 Task: Extend grid lines in a grid overlay display.
Action: Mouse moved to (1276, 31)
Screenshot: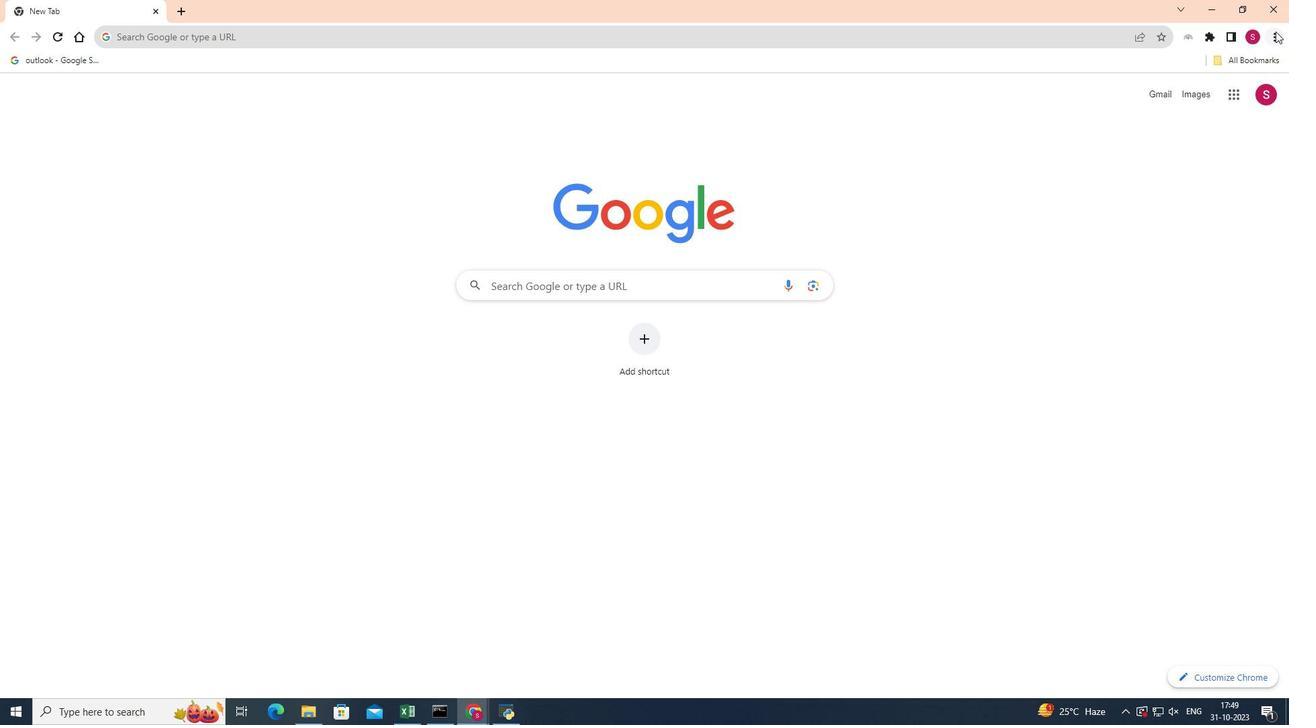 
Action: Mouse pressed left at (1276, 31)
Screenshot: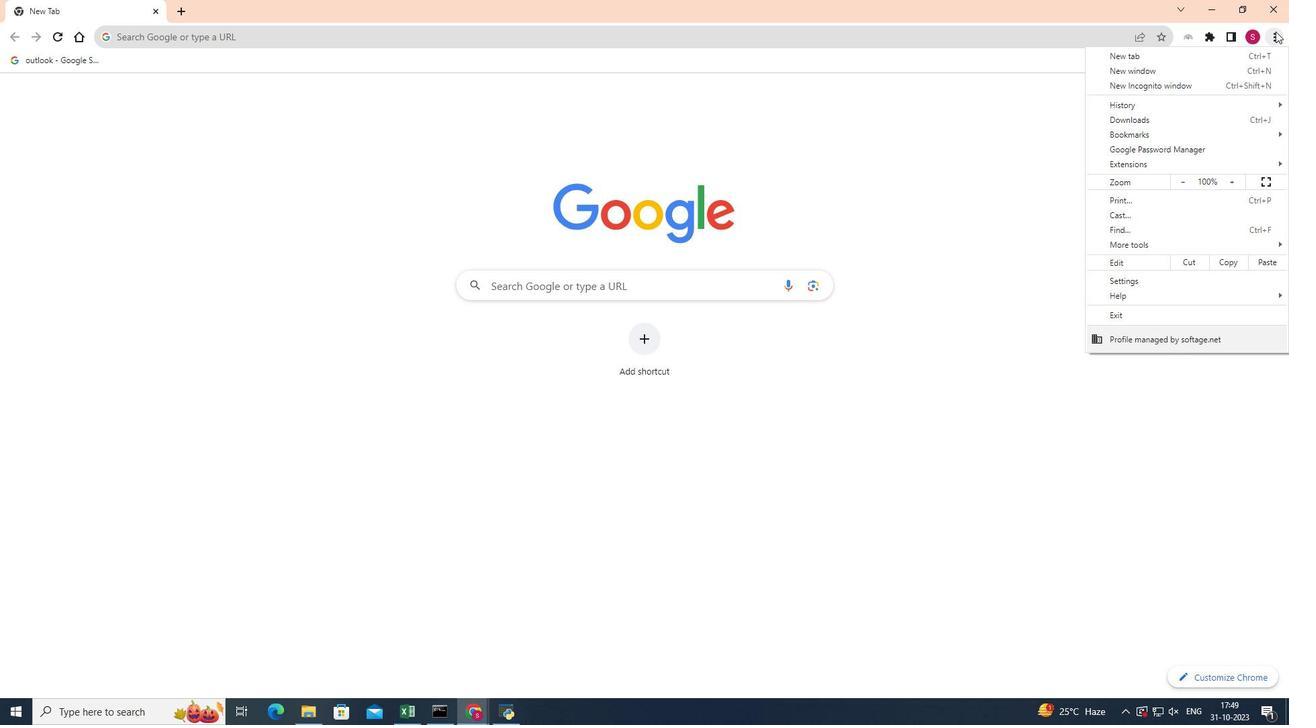 
Action: Mouse pressed left at (1276, 31)
Screenshot: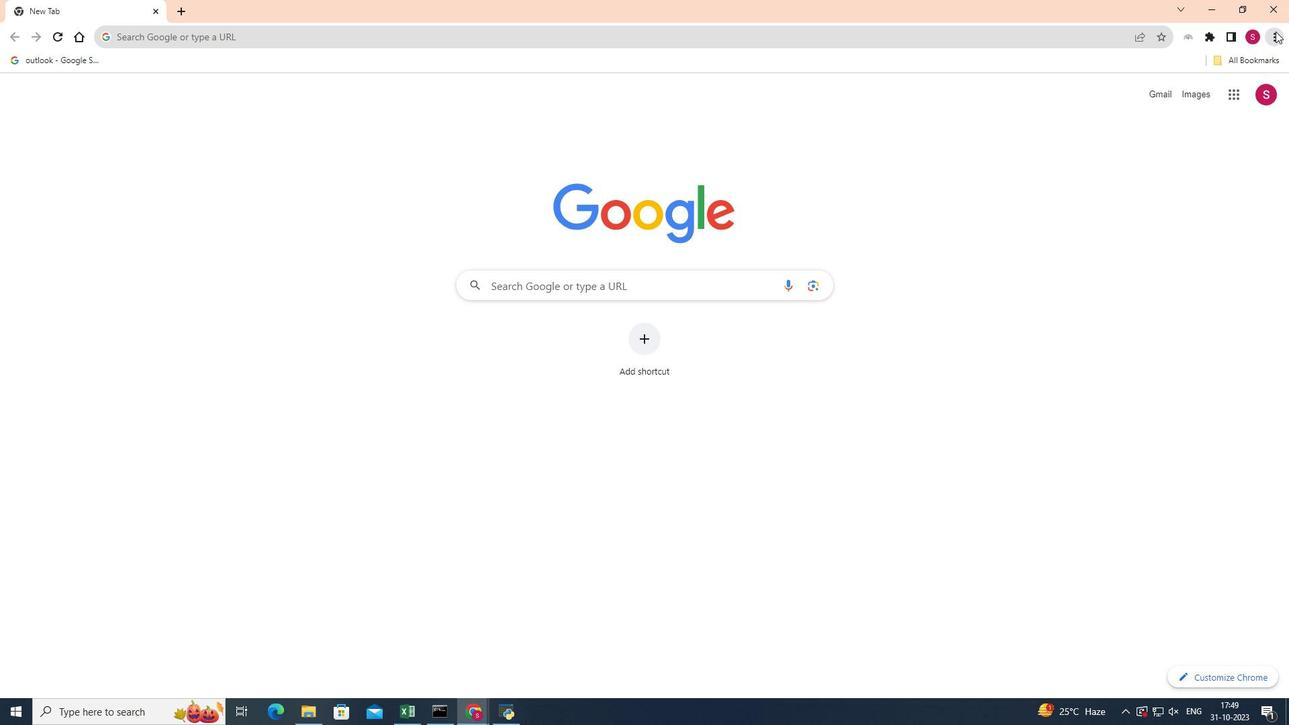 
Action: Mouse moved to (1278, 39)
Screenshot: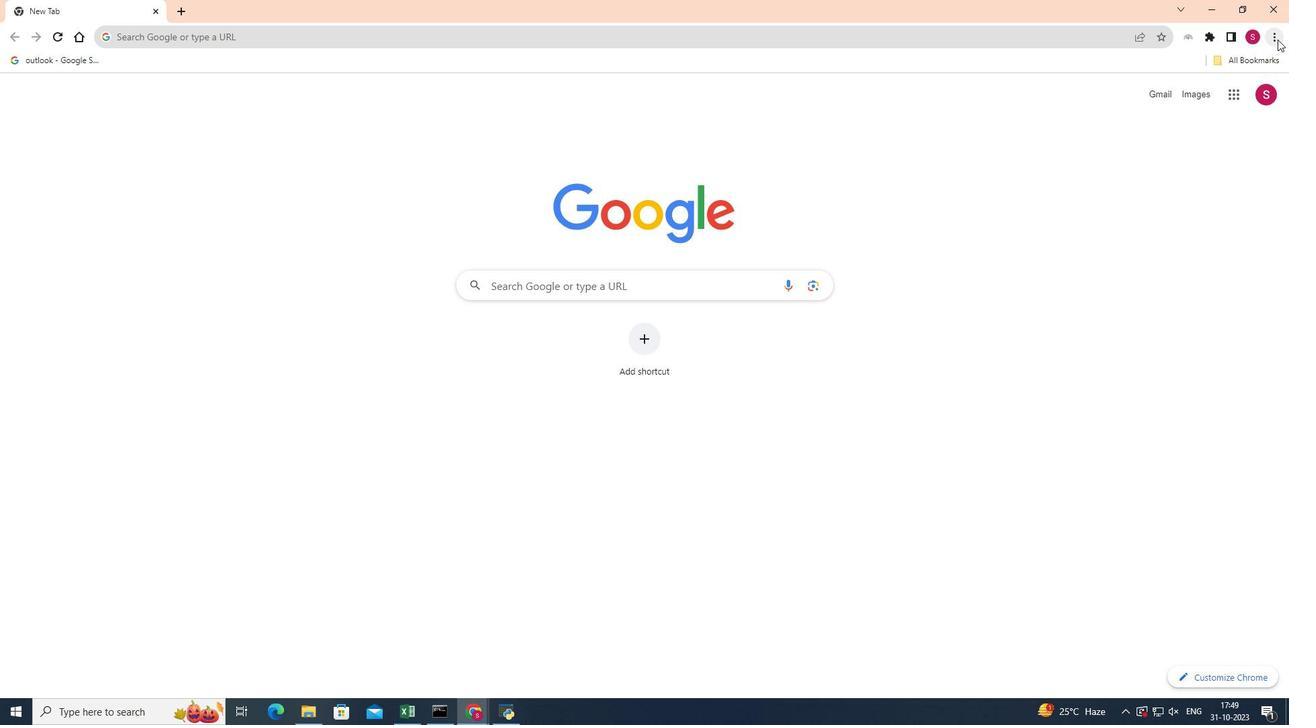 
Action: Mouse pressed left at (1278, 39)
Screenshot: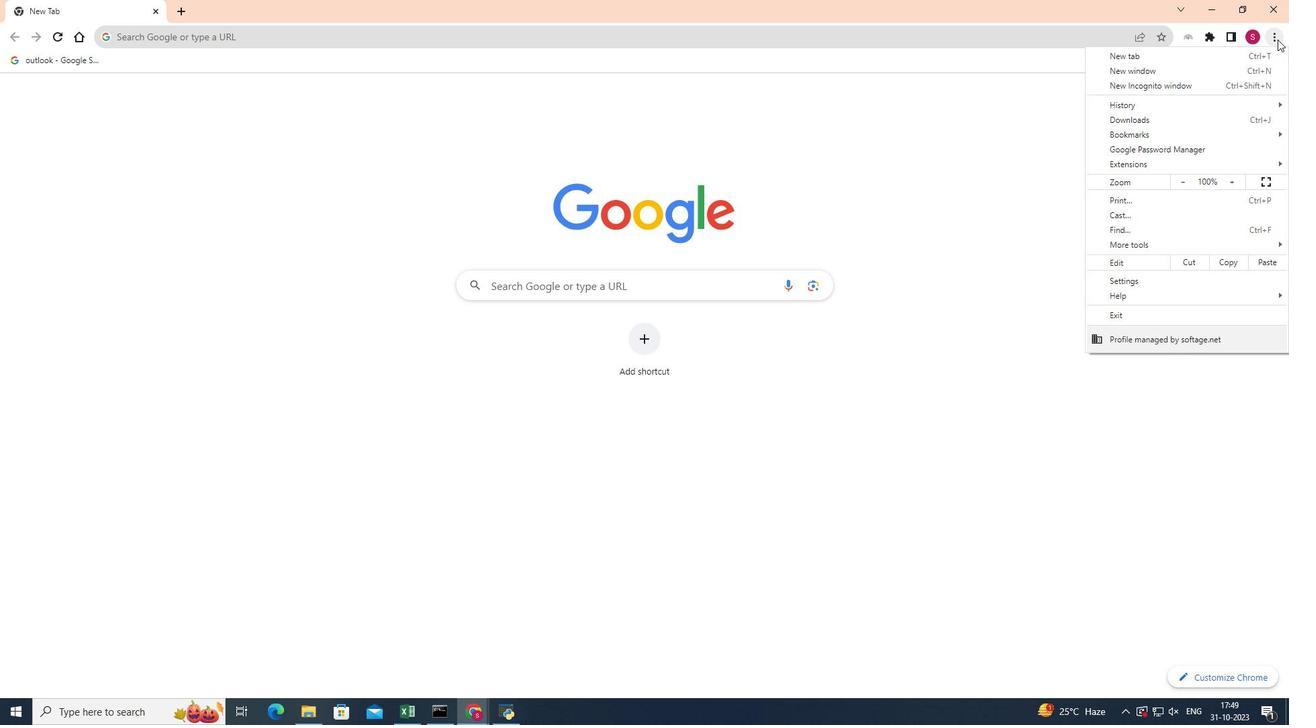 
Action: Mouse moved to (1141, 251)
Screenshot: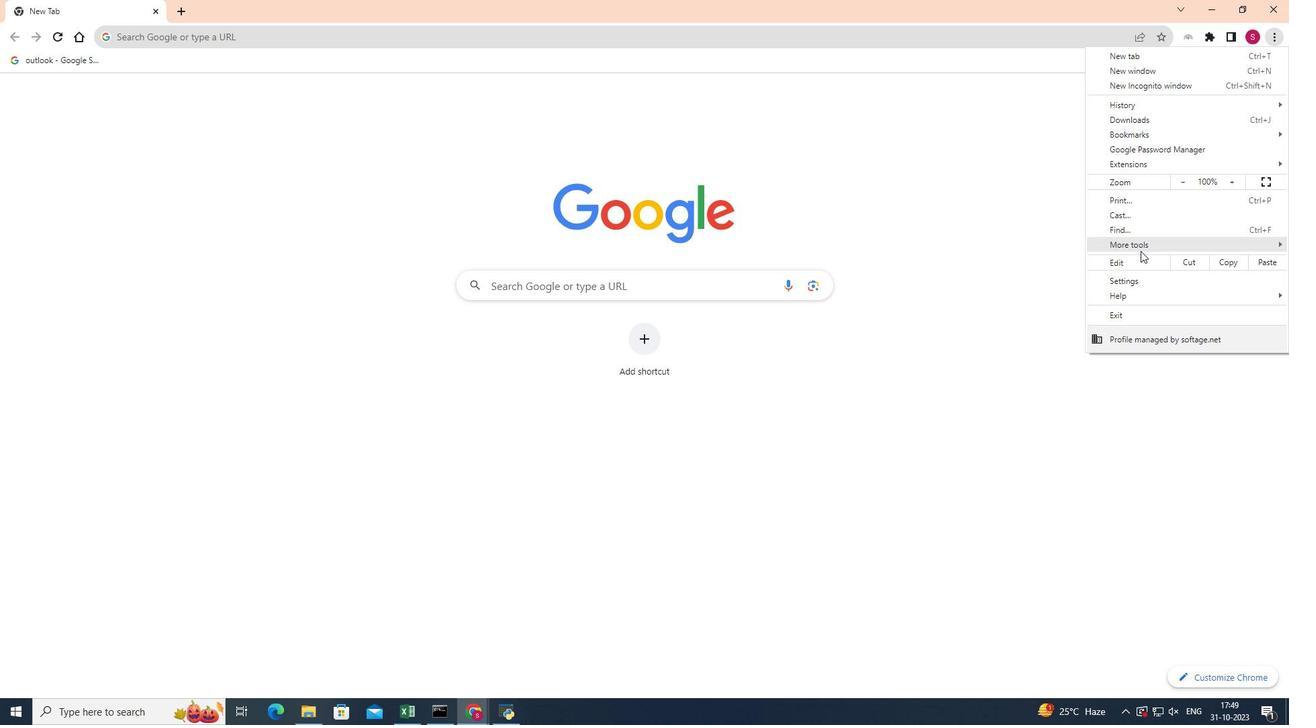 
Action: Mouse pressed left at (1141, 251)
Screenshot: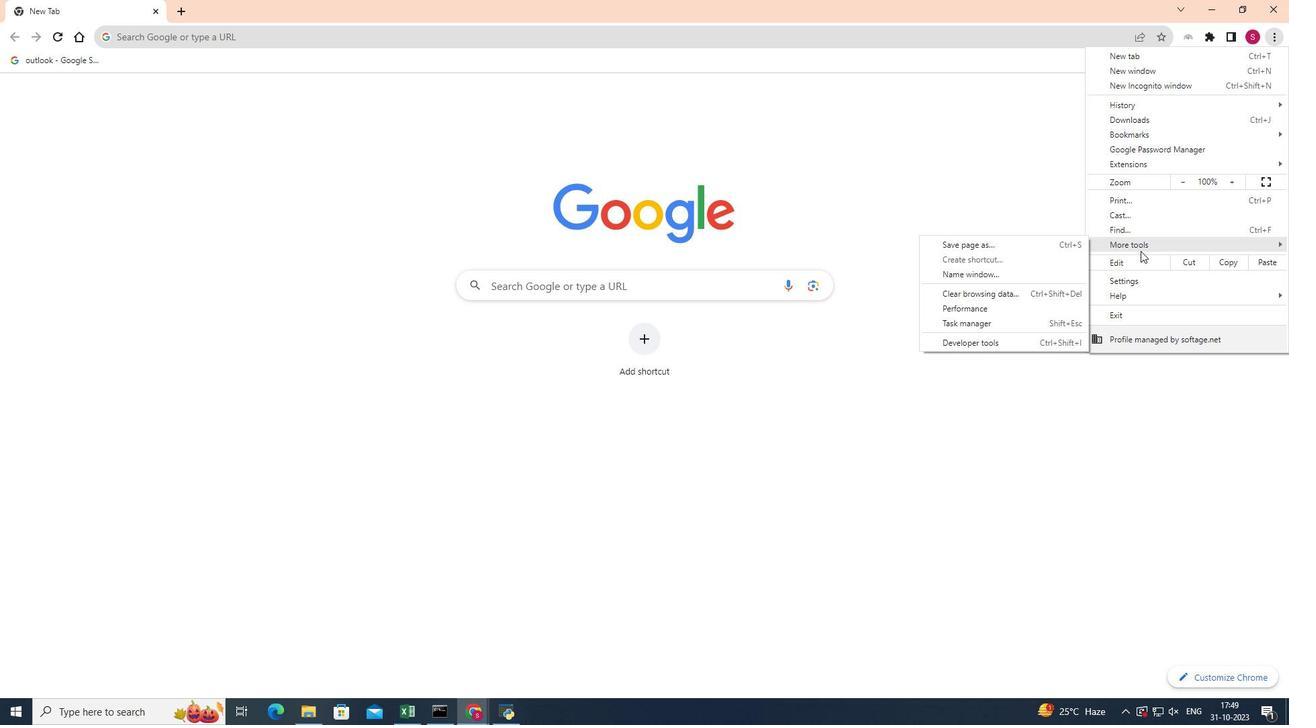 
Action: Mouse moved to (996, 345)
Screenshot: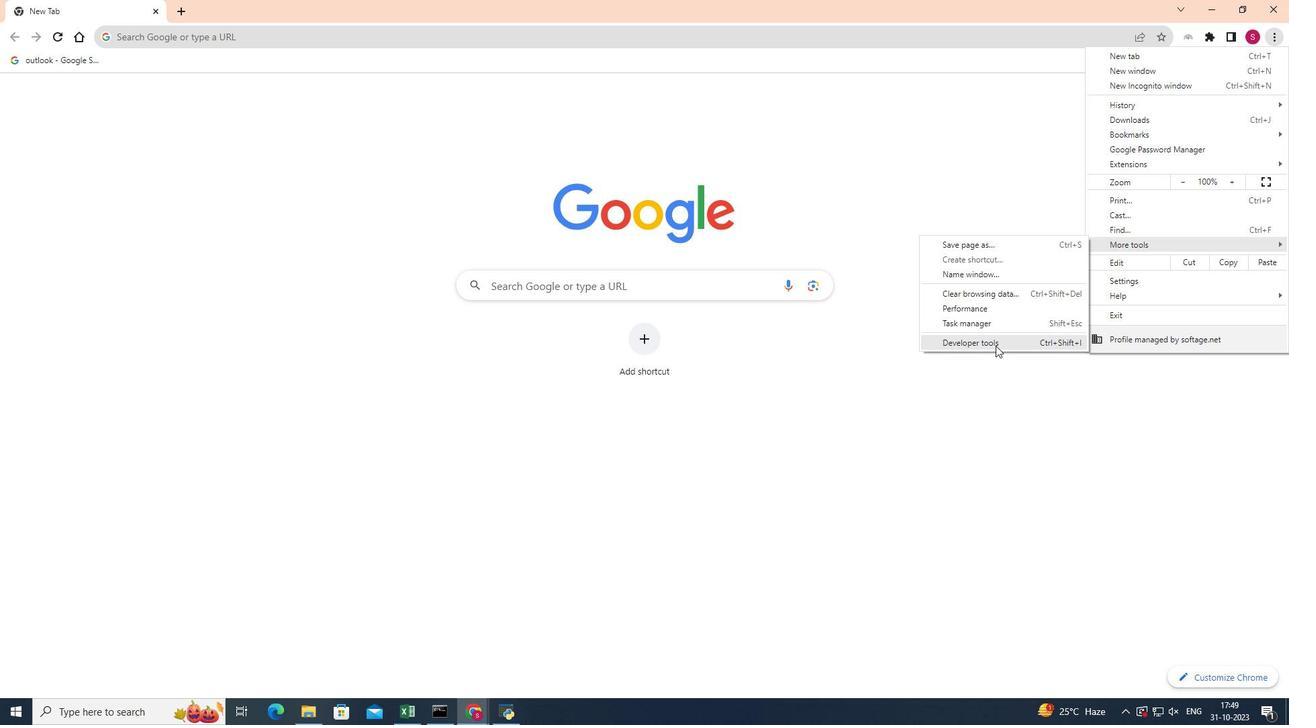 
Action: Mouse pressed left at (996, 345)
Screenshot: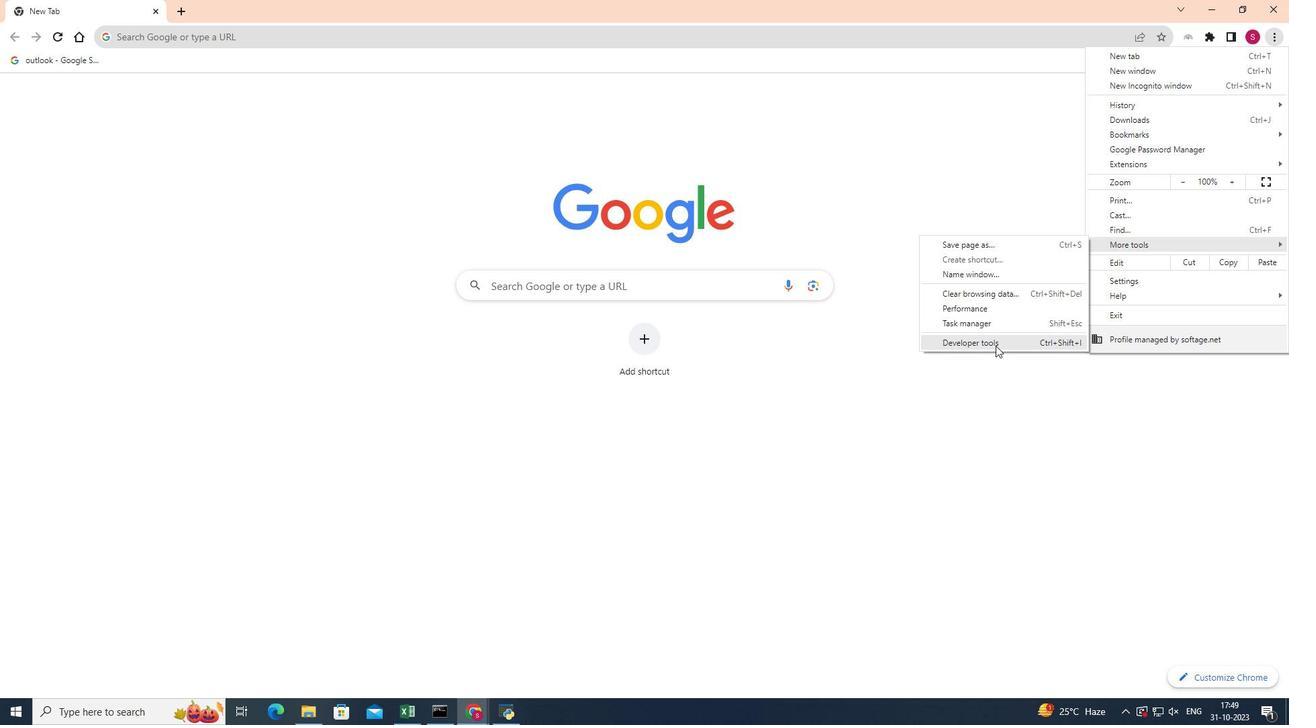 
Action: Mouse moved to (1025, 548)
Screenshot: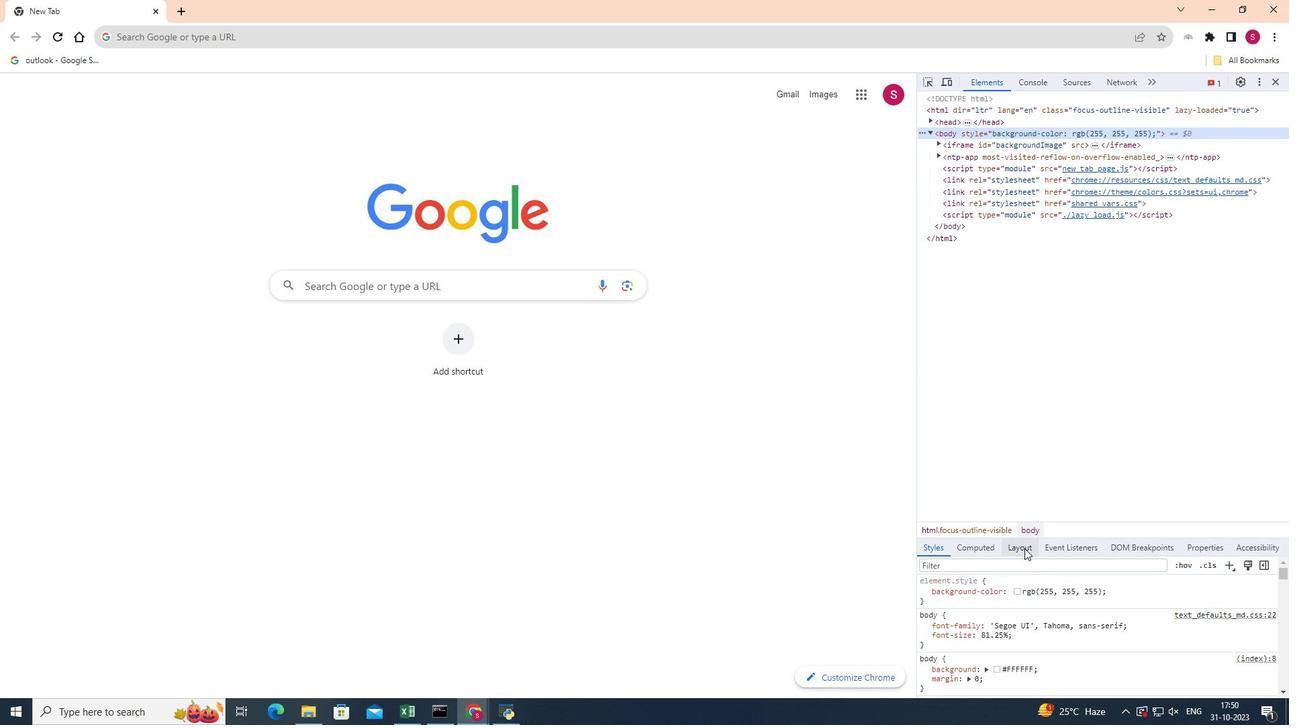
Action: Mouse pressed left at (1025, 548)
Screenshot: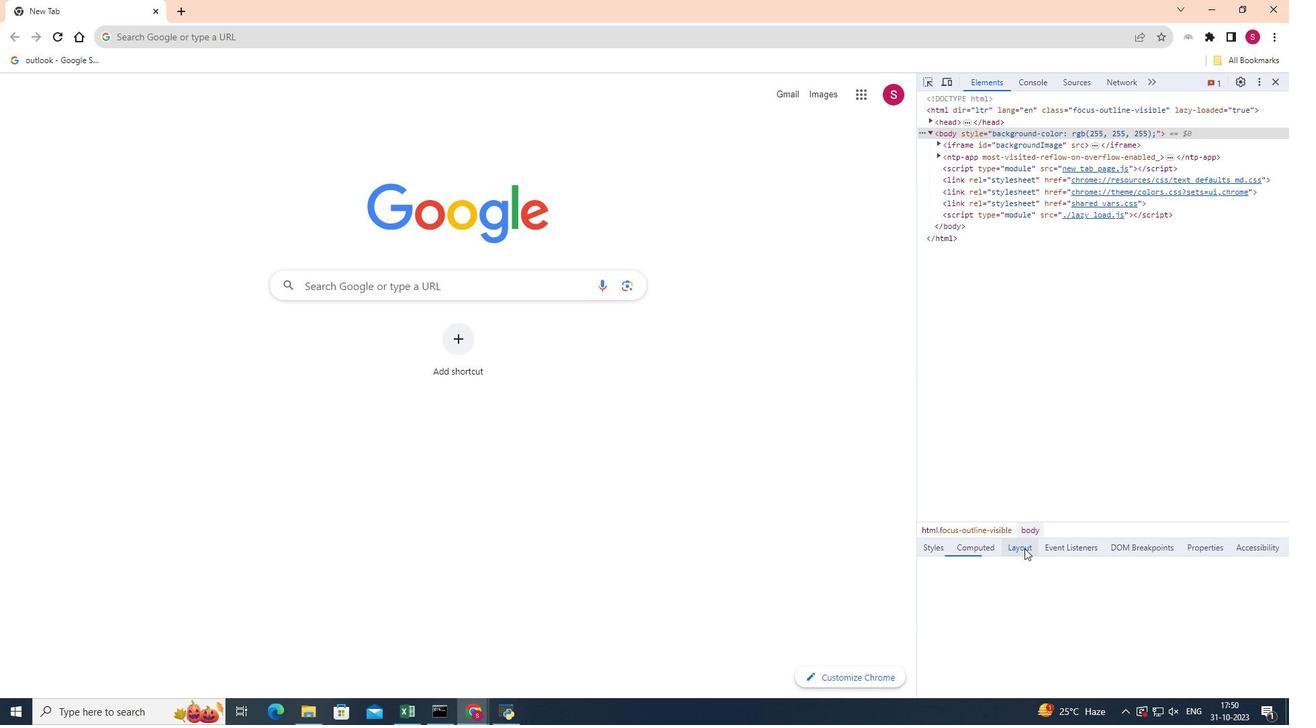 
Action: Mouse moved to (931, 666)
Screenshot: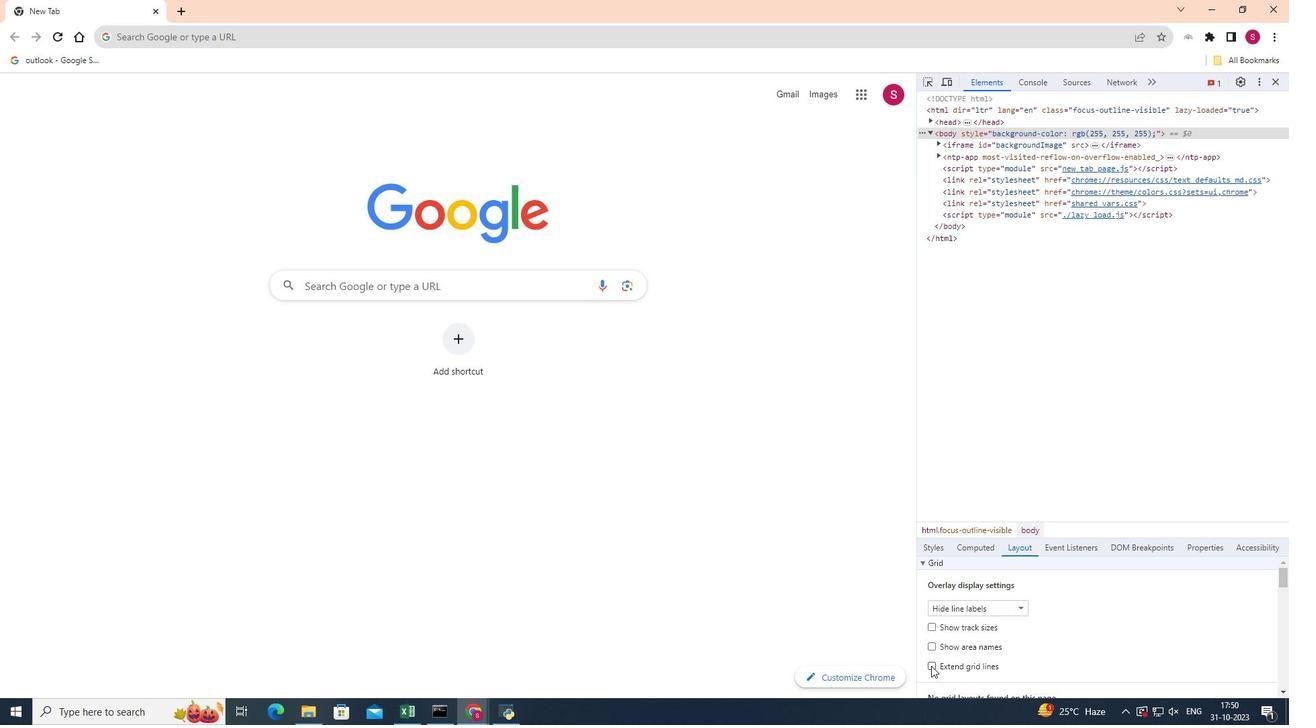 
Action: Mouse pressed left at (931, 666)
Screenshot: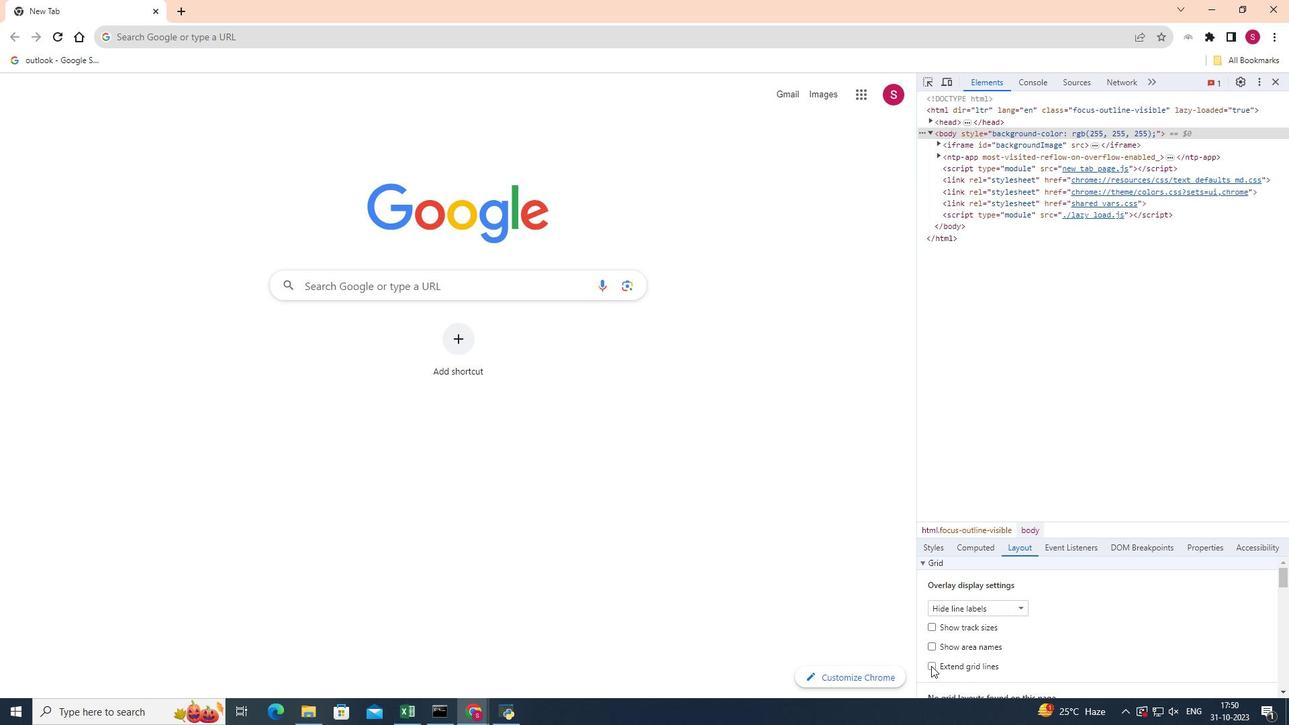
Action: Mouse moved to (1120, 654)
Screenshot: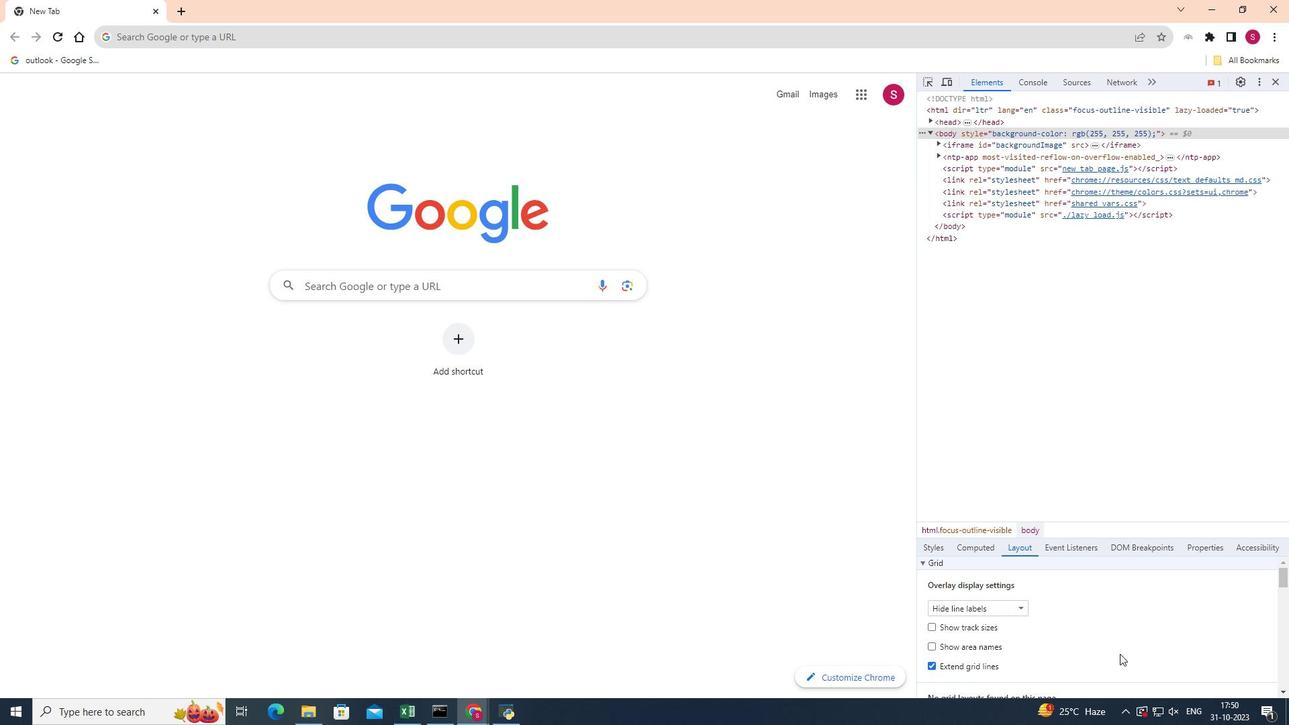 
